 Task: Change the zoom level of the current page to 100% from device toolbar.
Action: Mouse moved to (1269, 34)
Screenshot: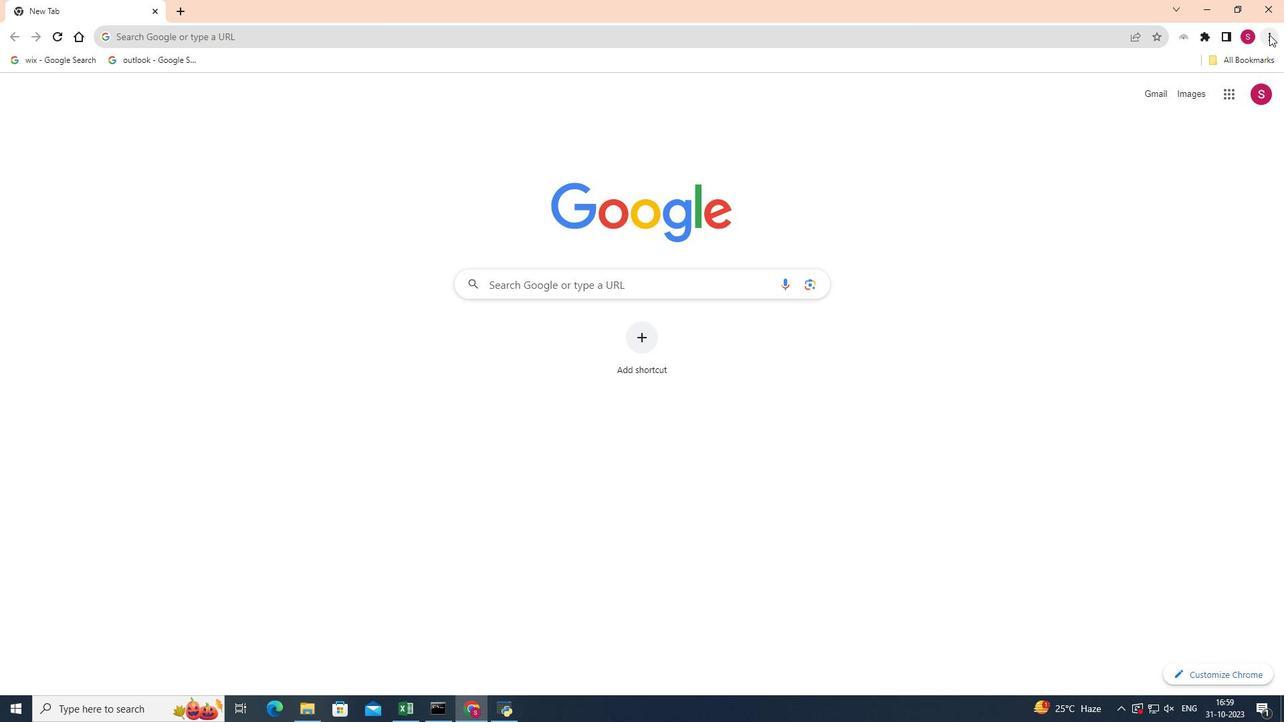 
Action: Mouse pressed left at (1269, 34)
Screenshot: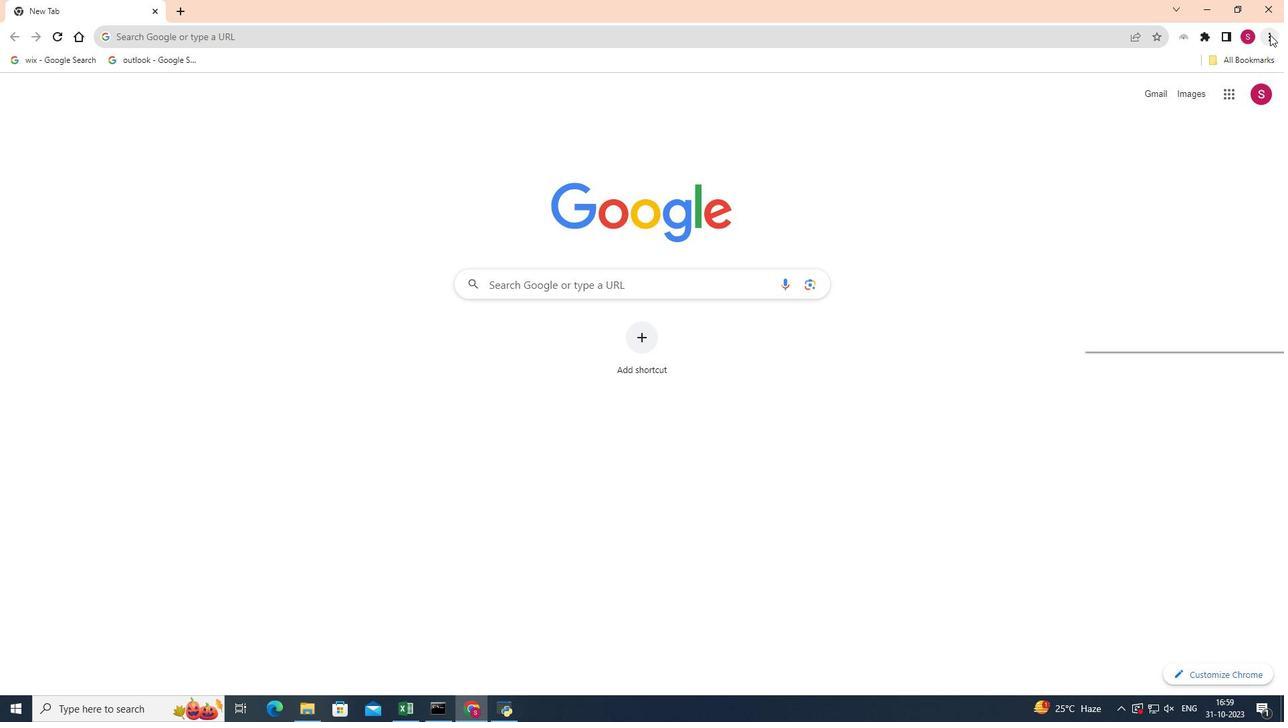 
Action: Mouse moved to (1161, 246)
Screenshot: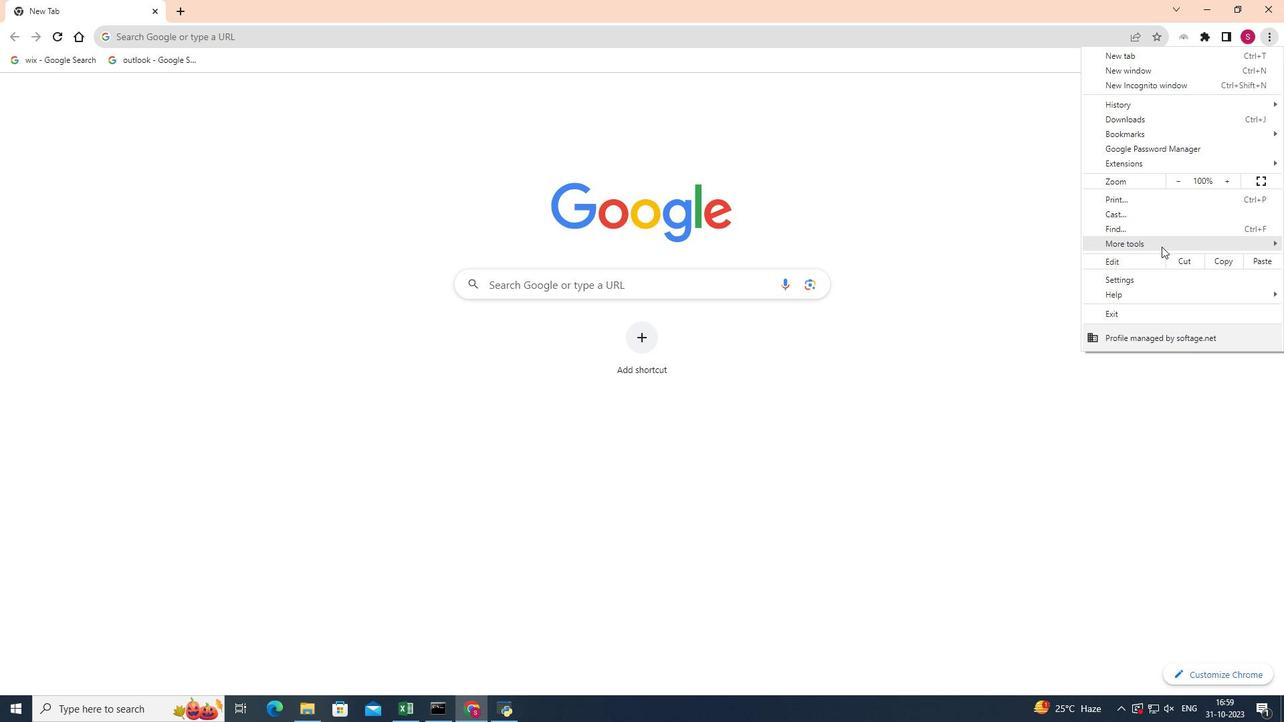 
Action: Mouse pressed left at (1161, 246)
Screenshot: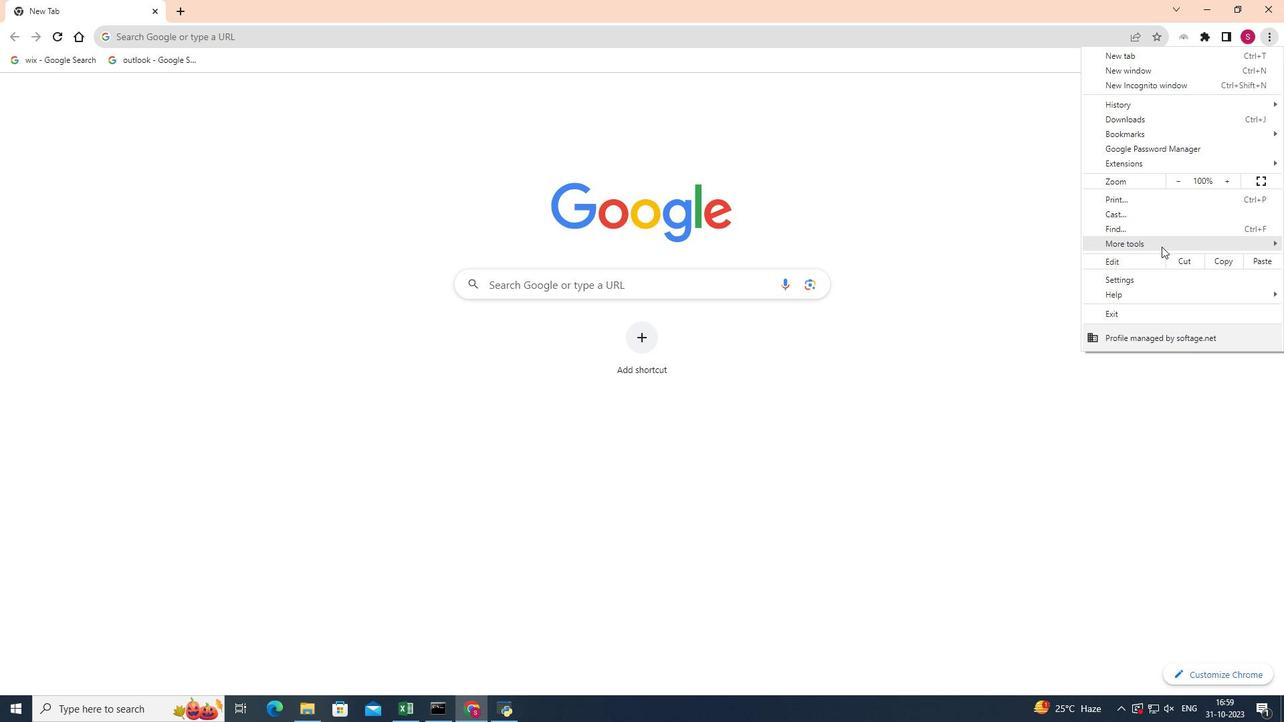
Action: Mouse moved to (987, 338)
Screenshot: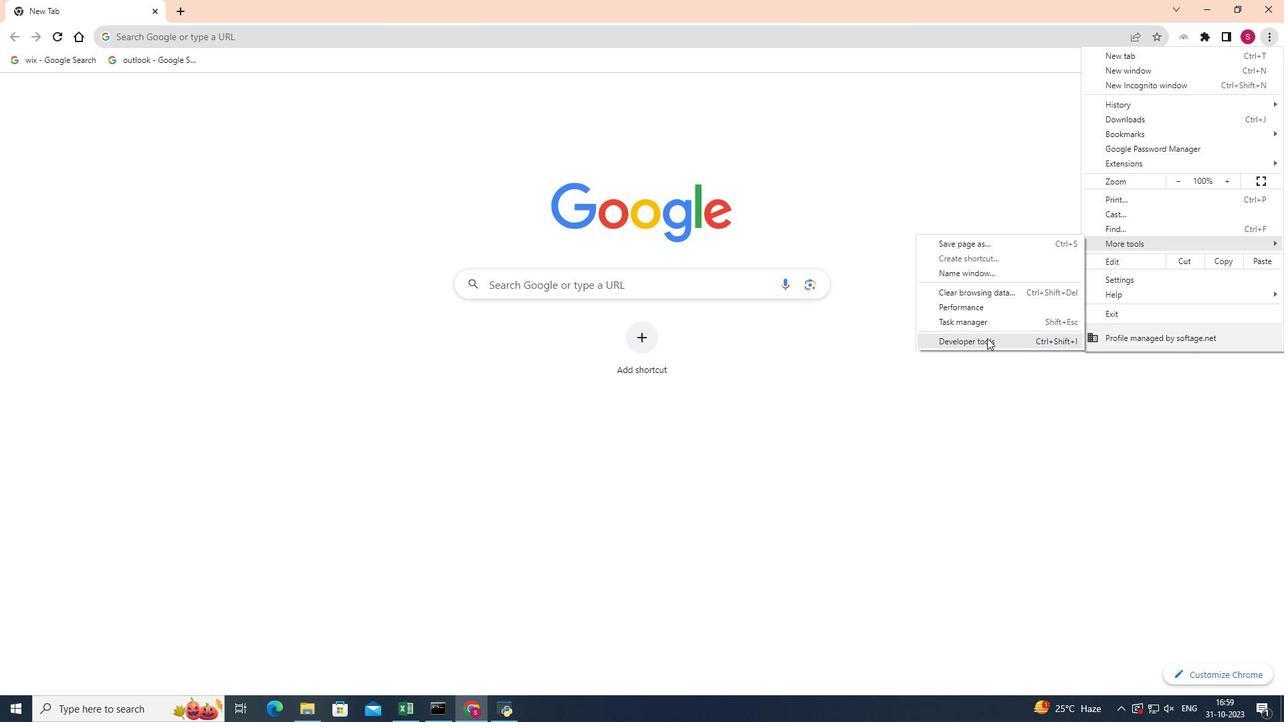 
Action: Mouse pressed left at (987, 338)
Screenshot: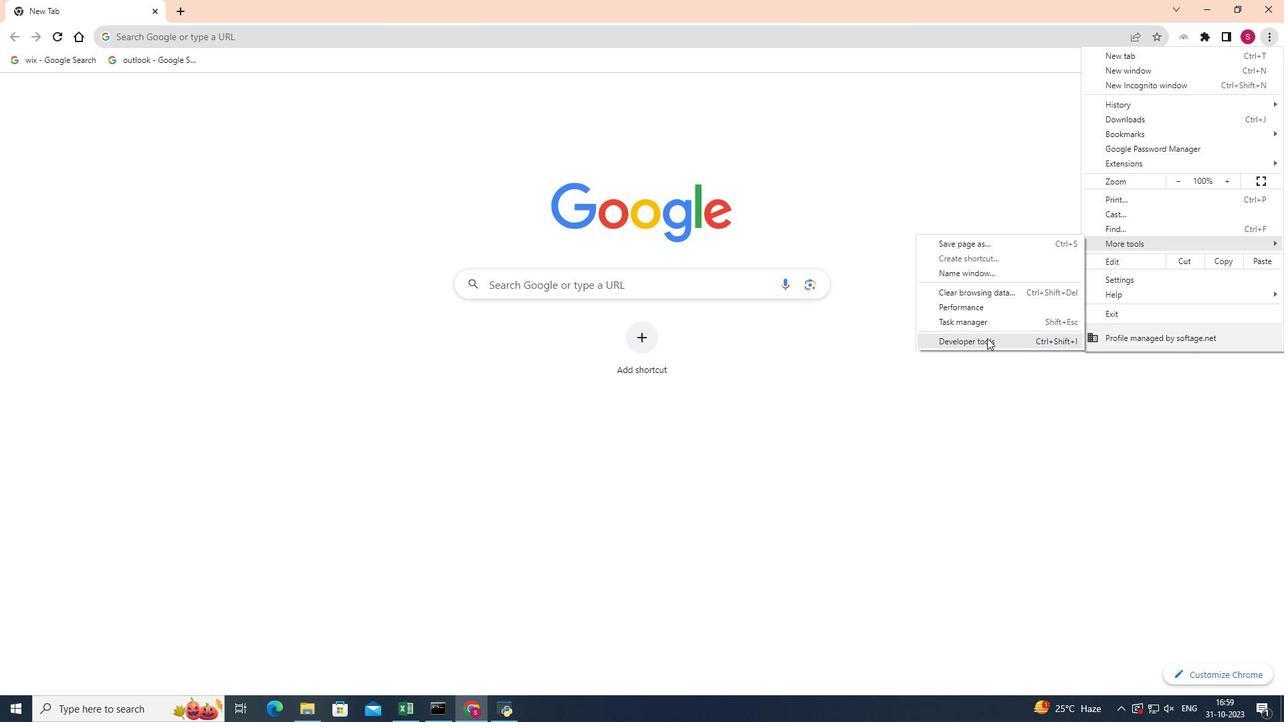 
Action: Mouse pressed left at (987, 338)
Screenshot: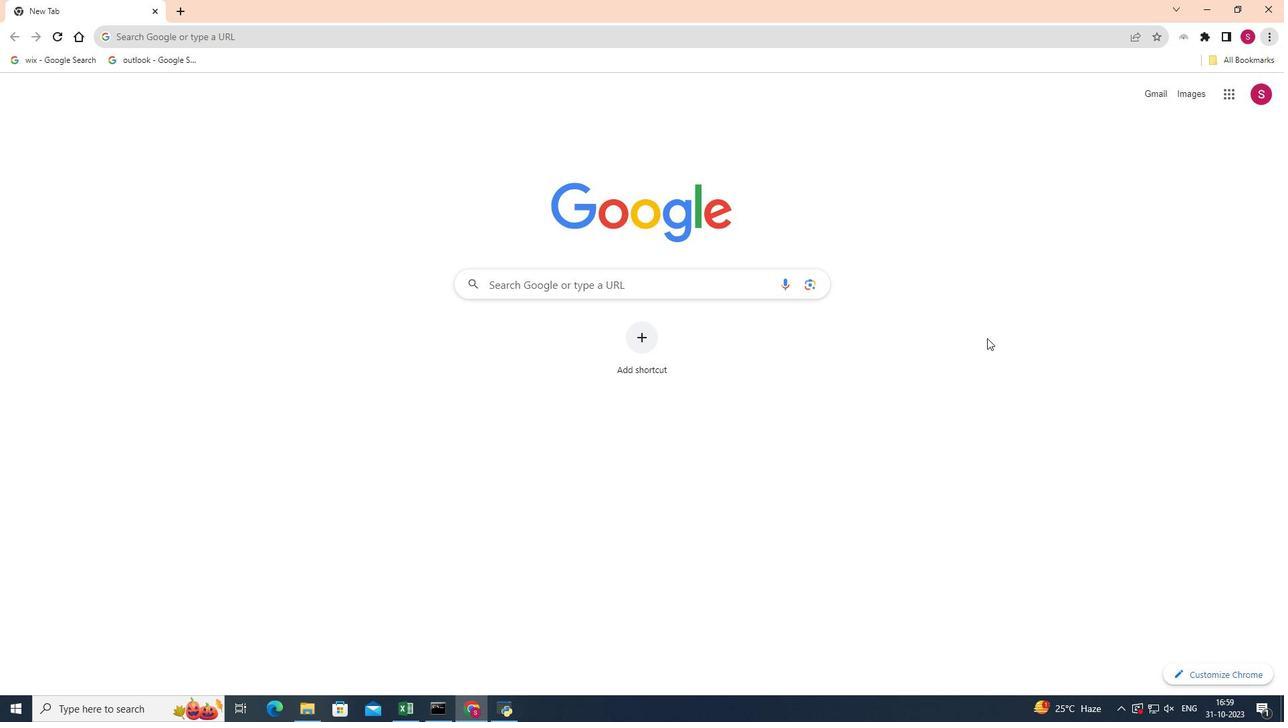
Action: Mouse moved to (945, 84)
Screenshot: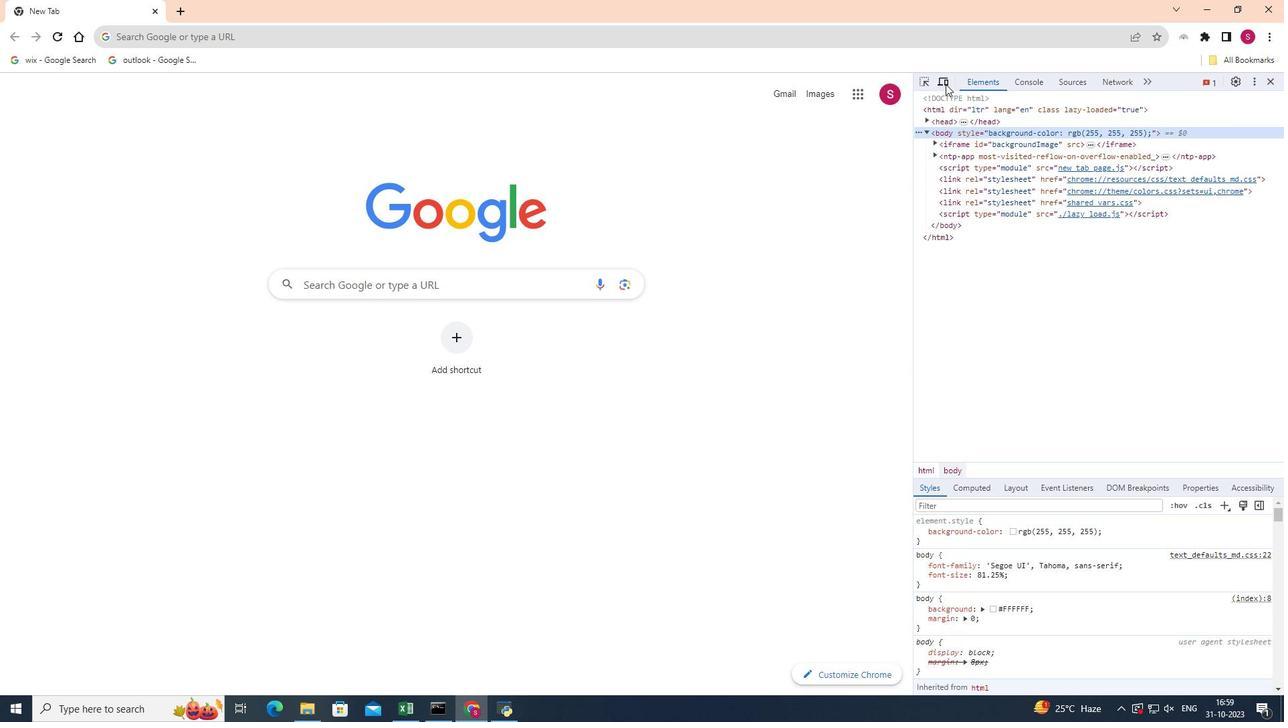 
Action: Mouse pressed left at (945, 84)
Screenshot: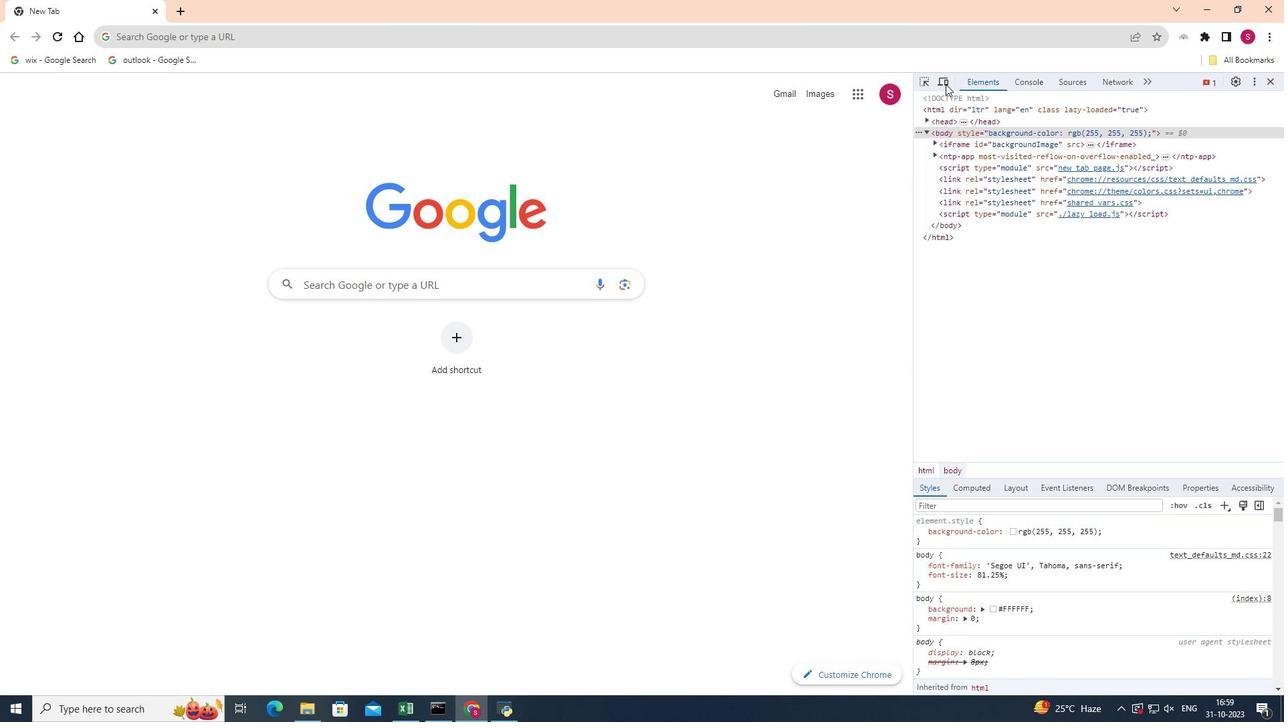 
Action: Mouse moved to (527, 79)
Screenshot: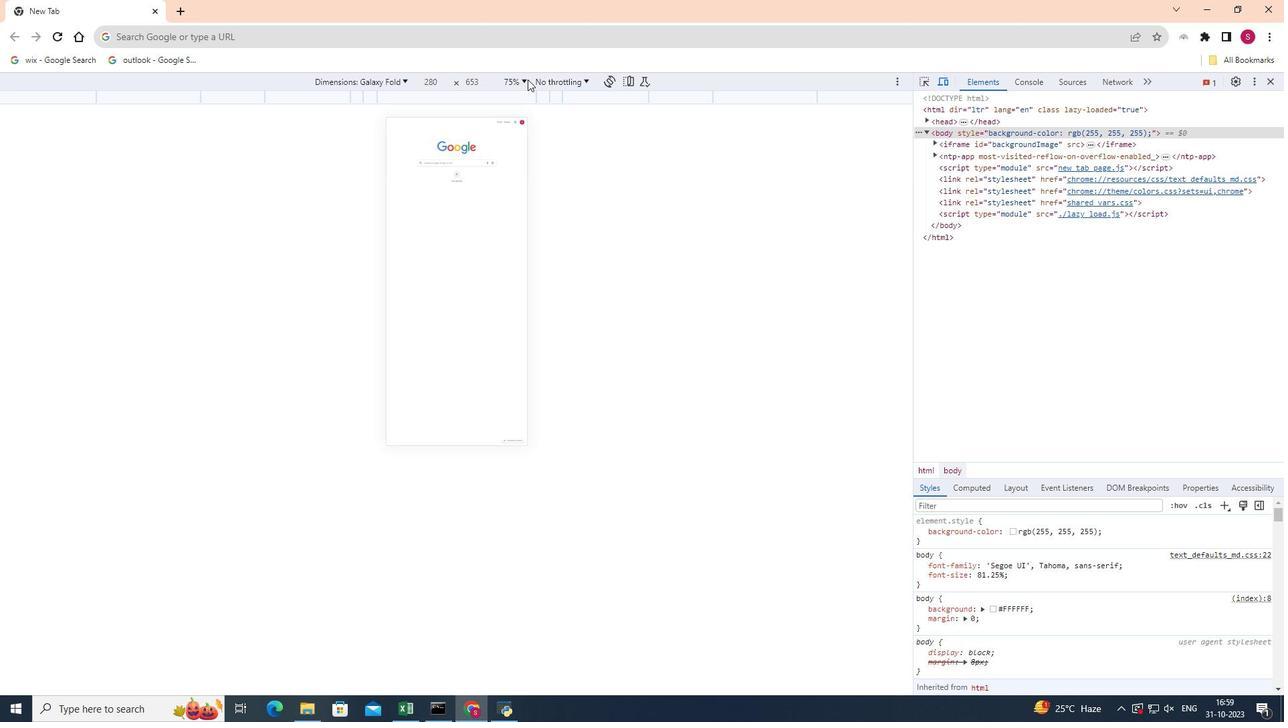 
Action: Mouse pressed left at (527, 79)
Screenshot: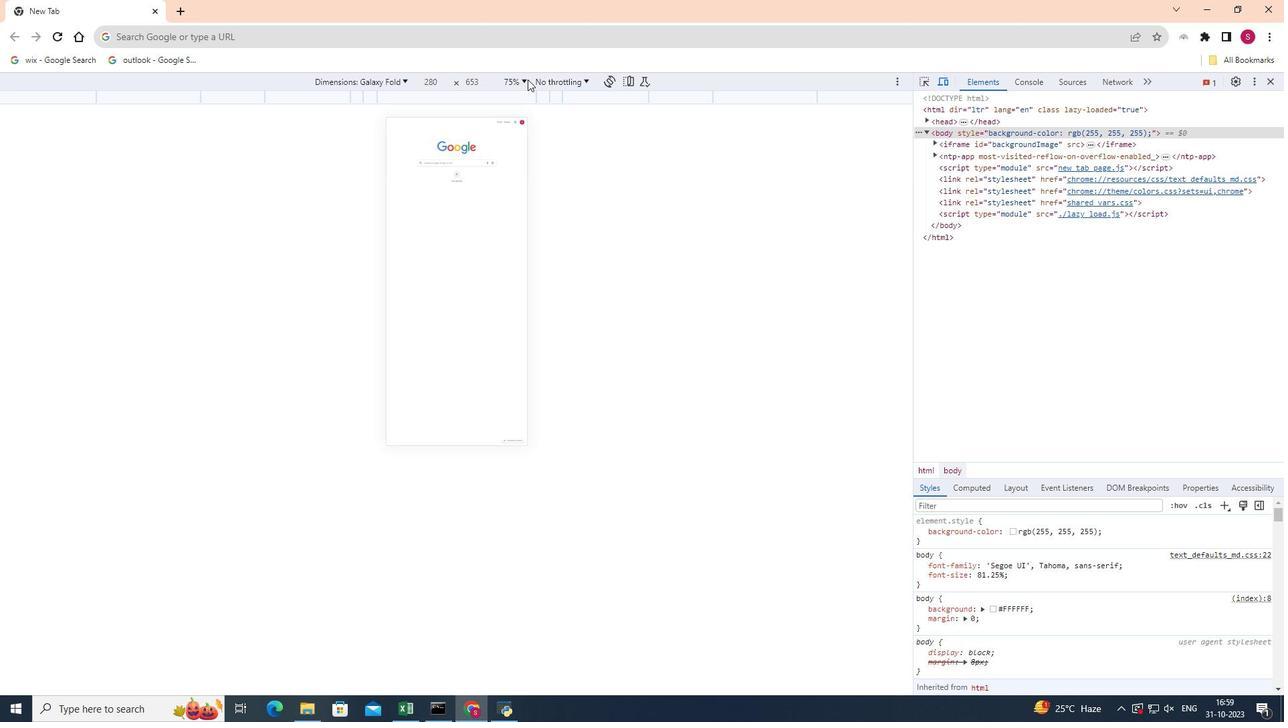 
Action: Mouse moved to (540, 127)
Screenshot: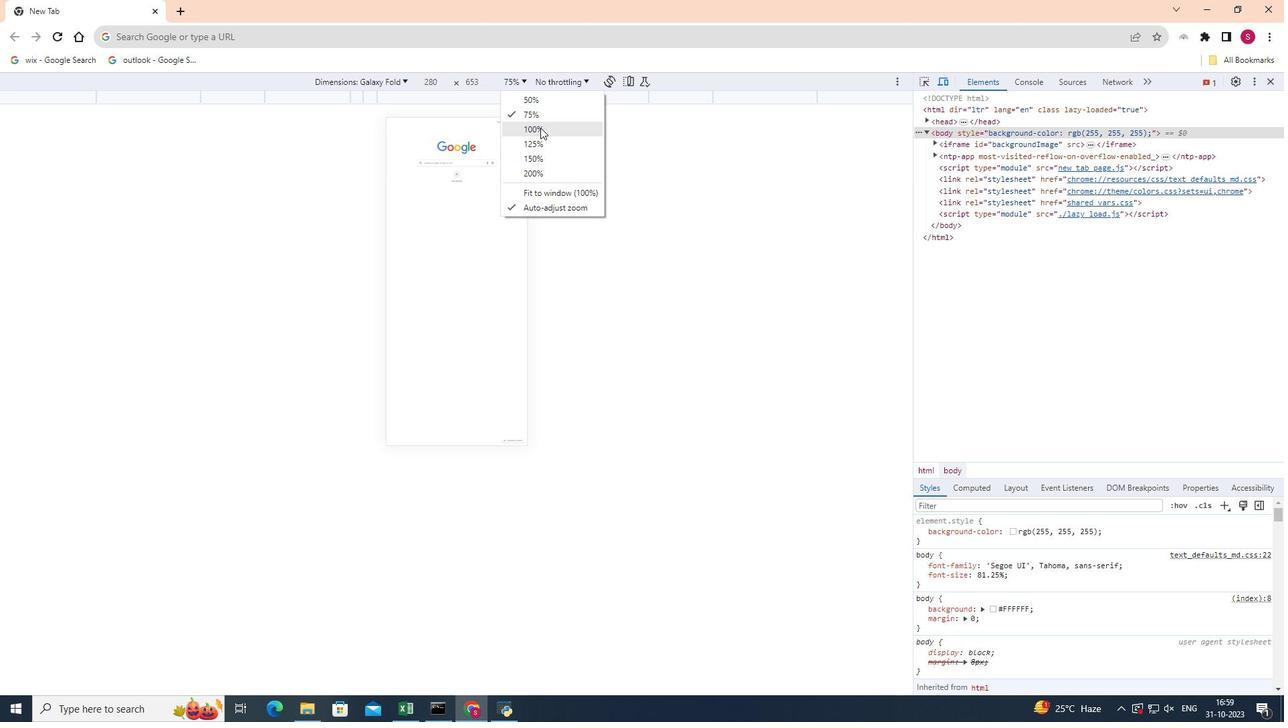 
Action: Mouse pressed left at (540, 127)
Screenshot: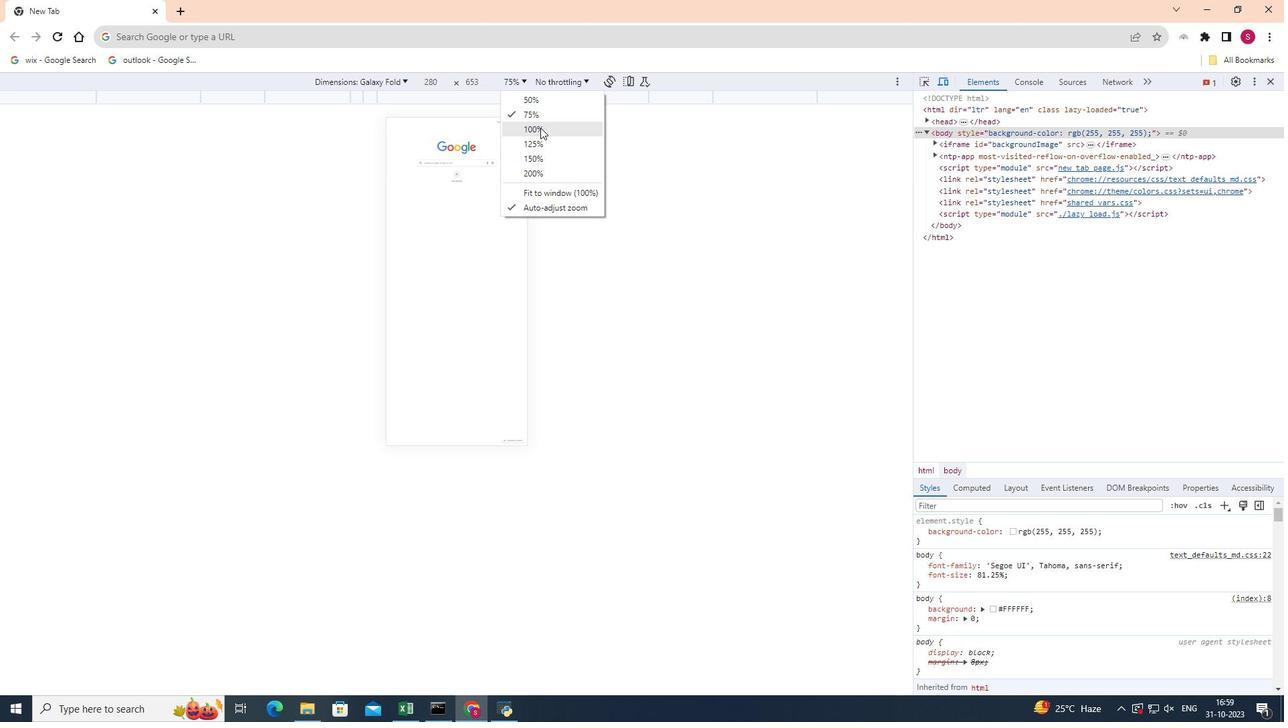 
Action: Mouse moved to (759, 217)
Screenshot: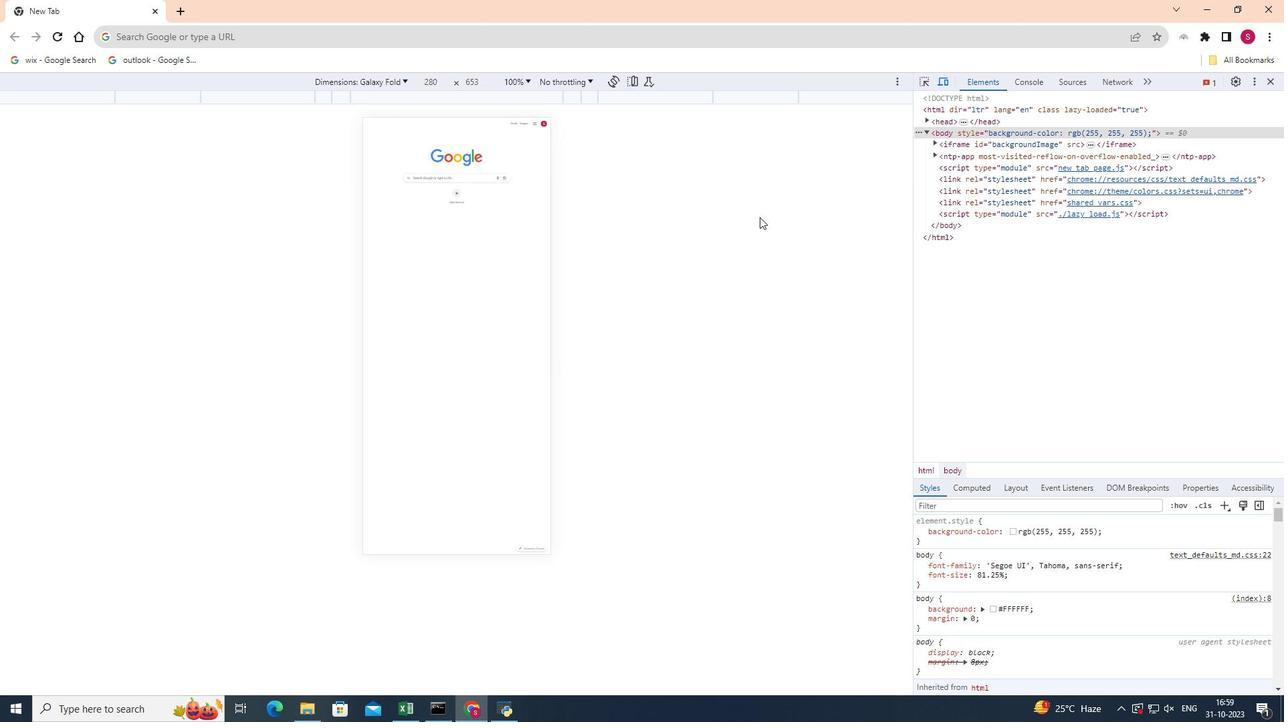 
